 Task: Check a repository's "Project Labels" to categorize issues.
Action: Mouse moved to (1032, 56)
Screenshot: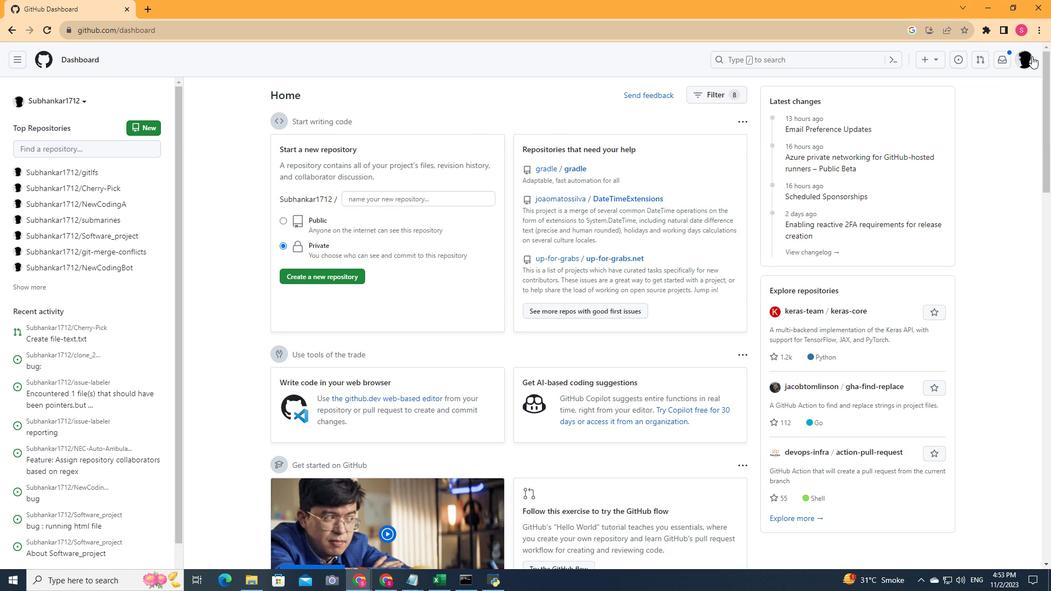 
Action: Mouse pressed left at (1032, 56)
Screenshot: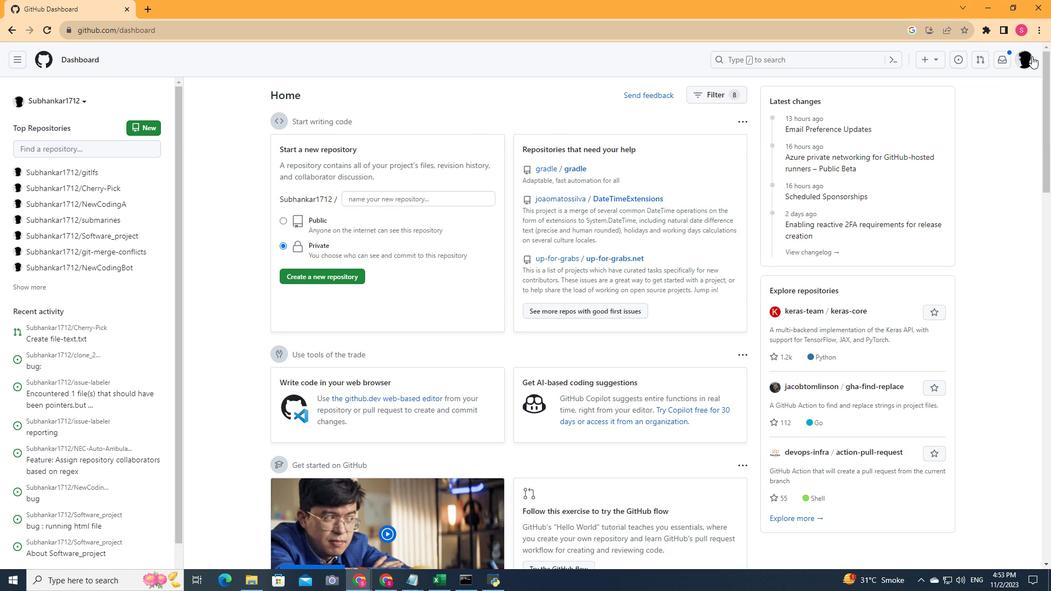 
Action: Mouse moved to (934, 145)
Screenshot: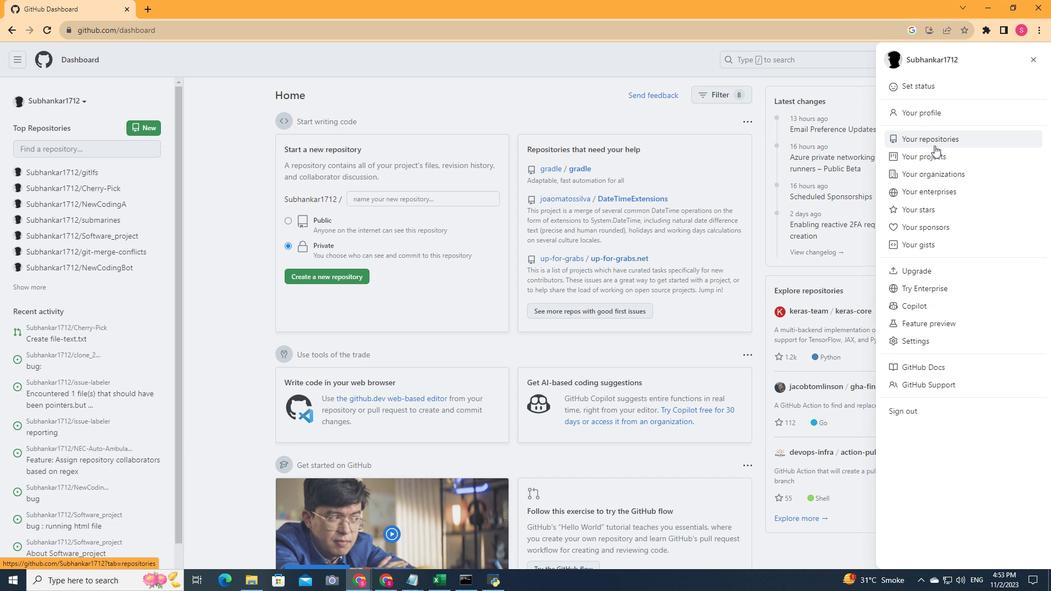 
Action: Mouse pressed left at (934, 145)
Screenshot: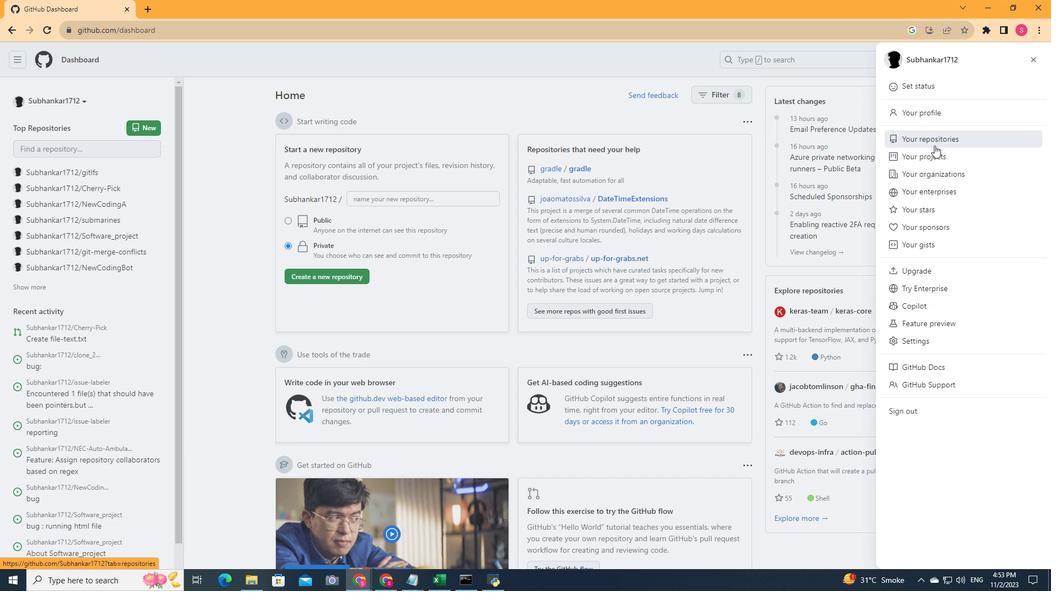 
Action: Mouse moved to (392, 163)
Screenshot: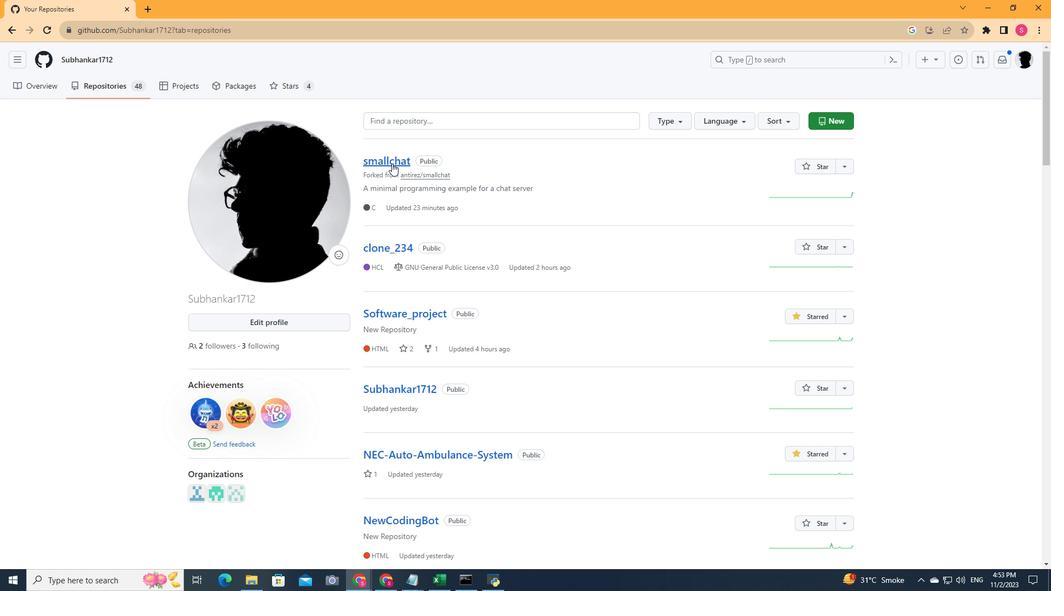 
Action: Mouse pressed left at (392, 163)
Screenshot: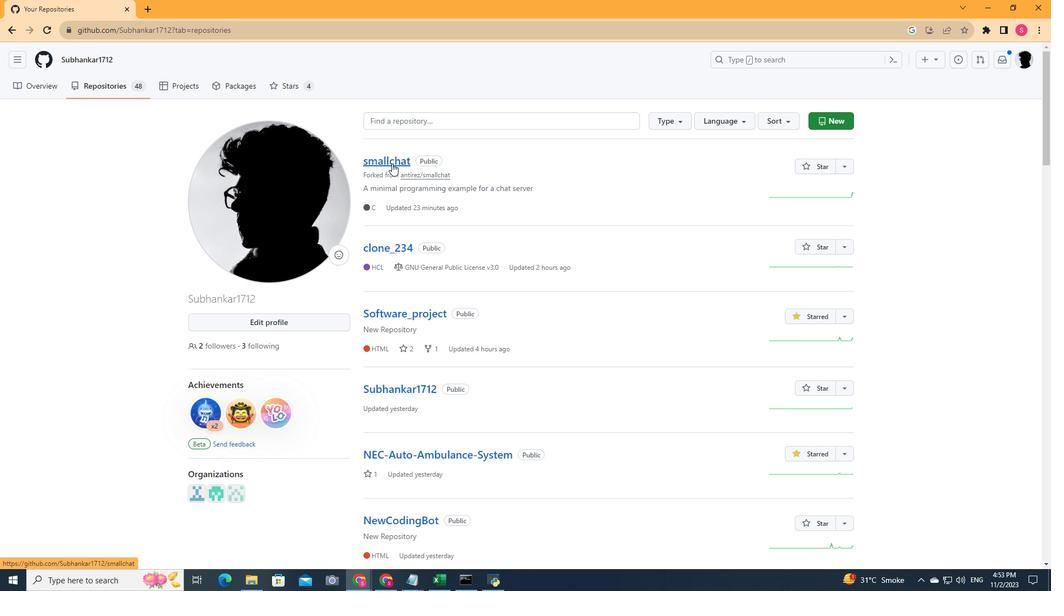 
Action: Mouse moved to (82, 86)
Screenshot: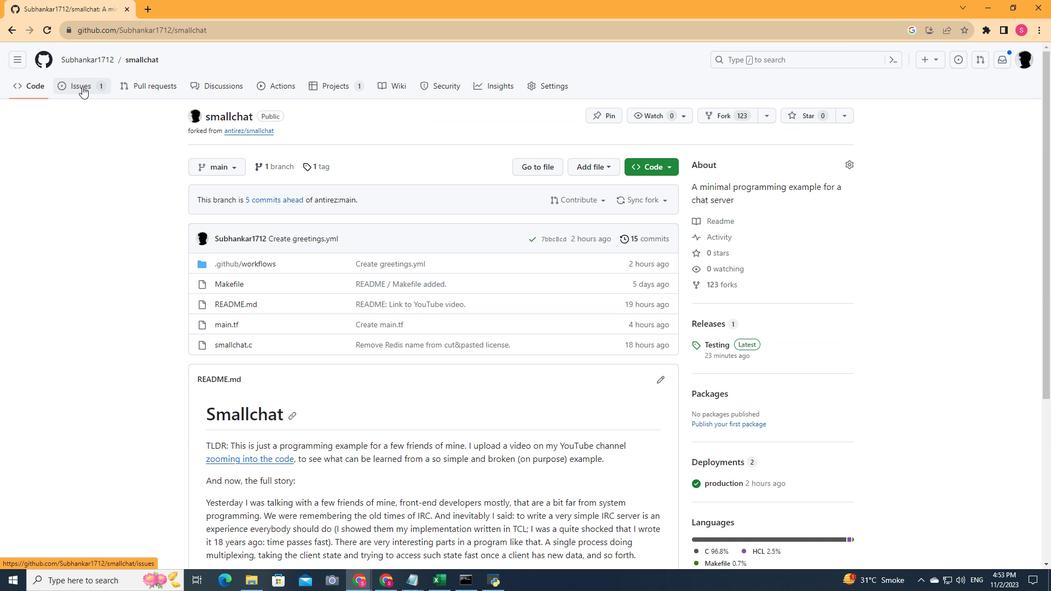 
Action: Mouse pressed left at (82, 86)
Screenshot: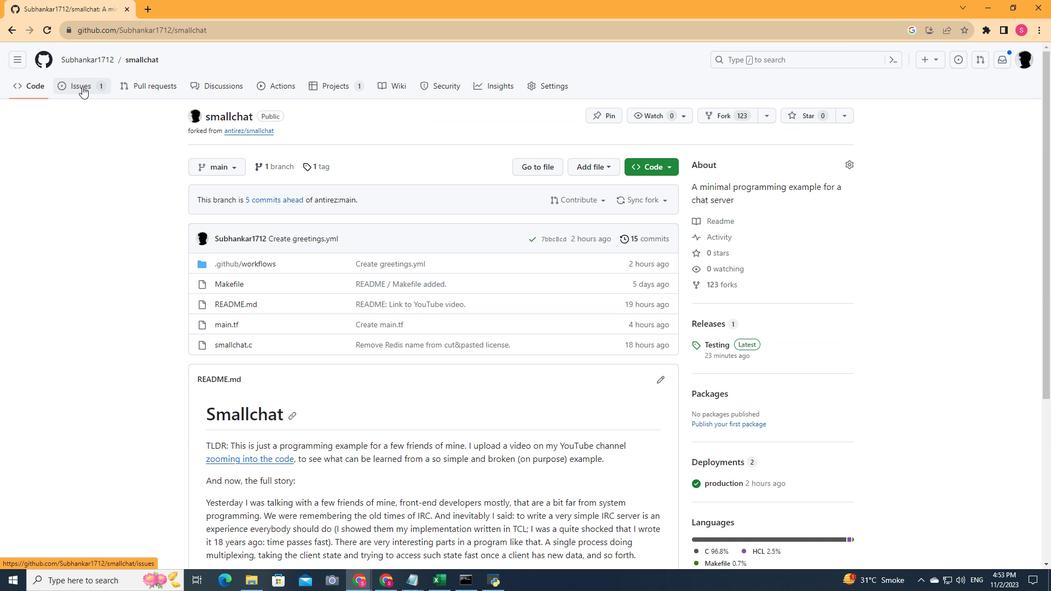 
Action: Mouse moved to (671, 118)
Screenshot: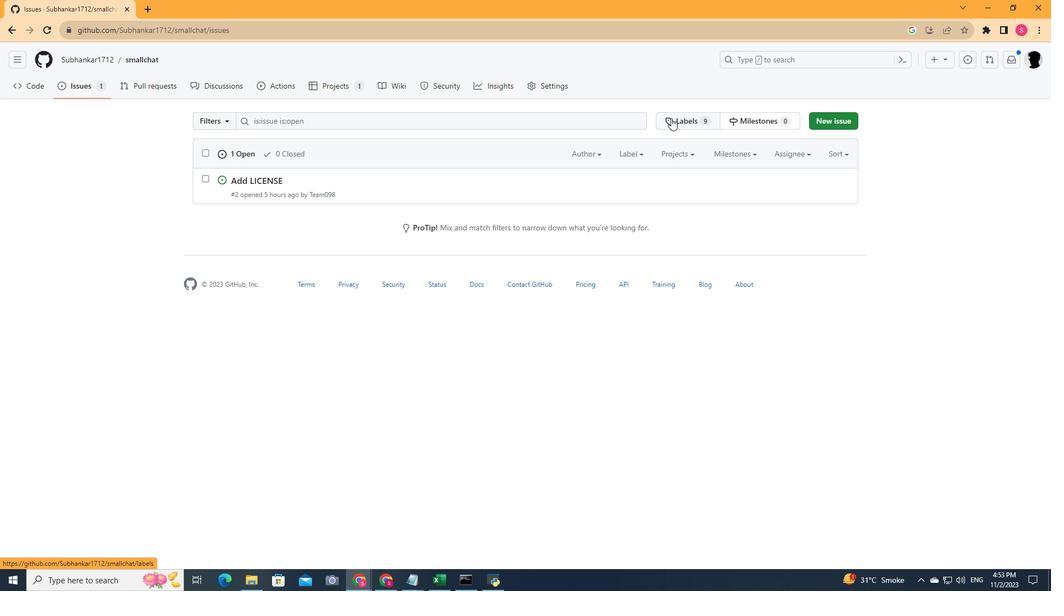
Action: Mouse pressed left at (671, 118)
Screenshot: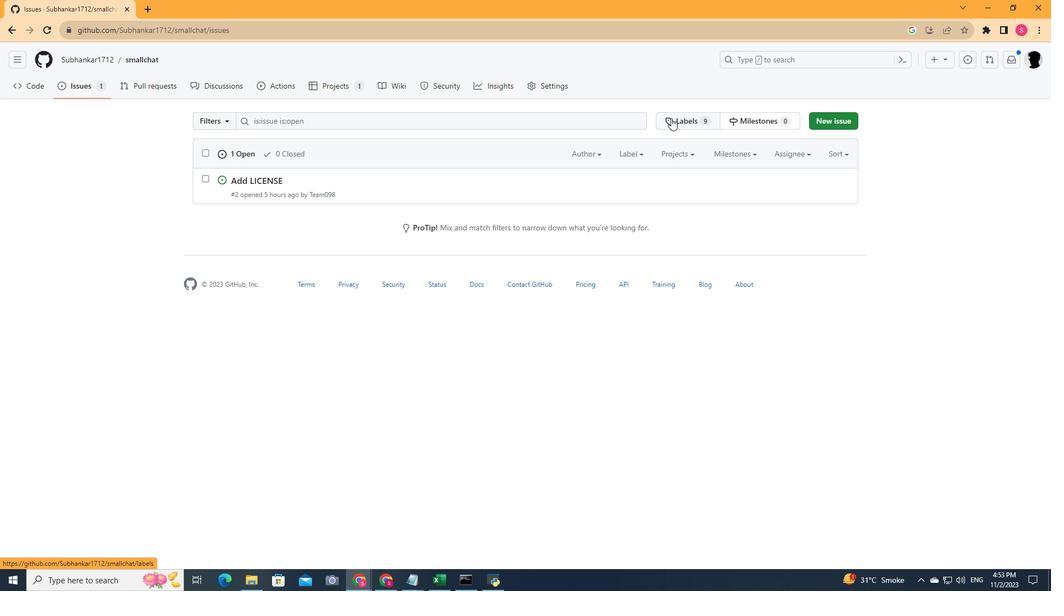 
Action: Mouse moved to (664, 210)
Screenshot: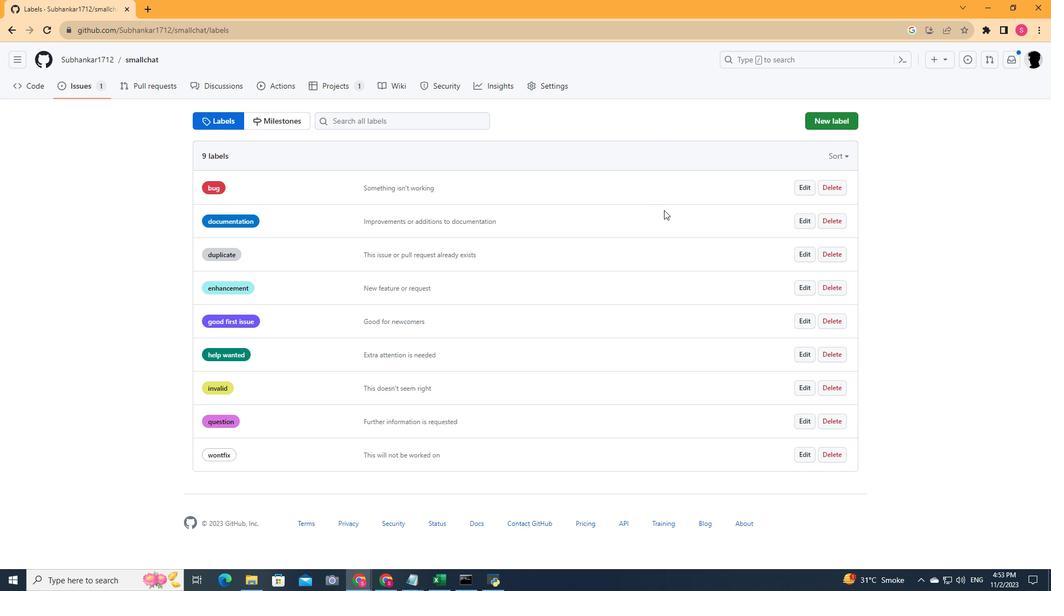 
Action: Mouse scrolled (664, 209) with delta (0, 0)
Screenshot: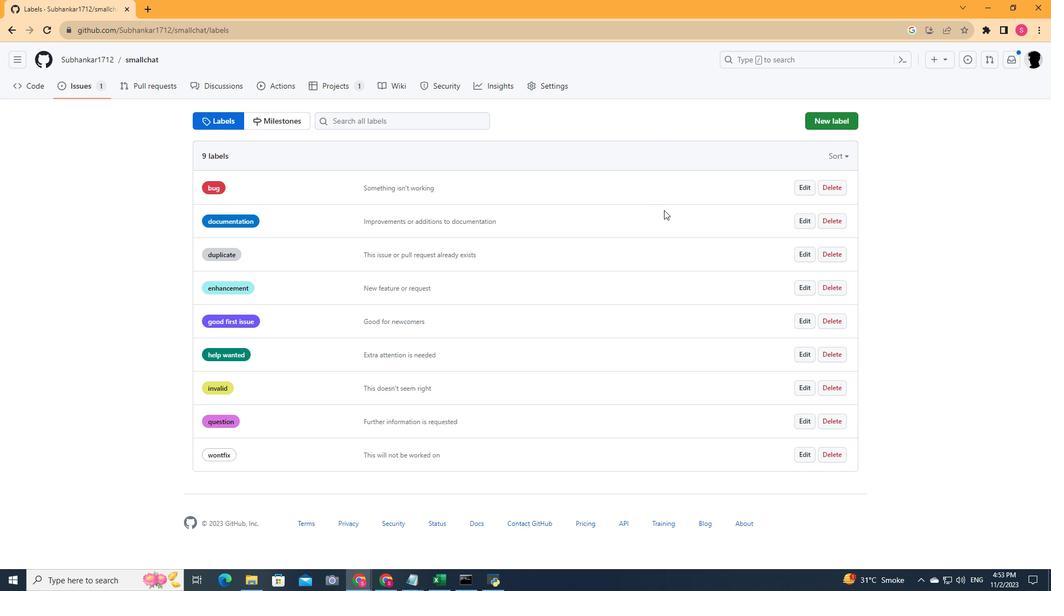 
Action: Mouse scrolled (664, 209) with delta (0, 0)
Screenshot: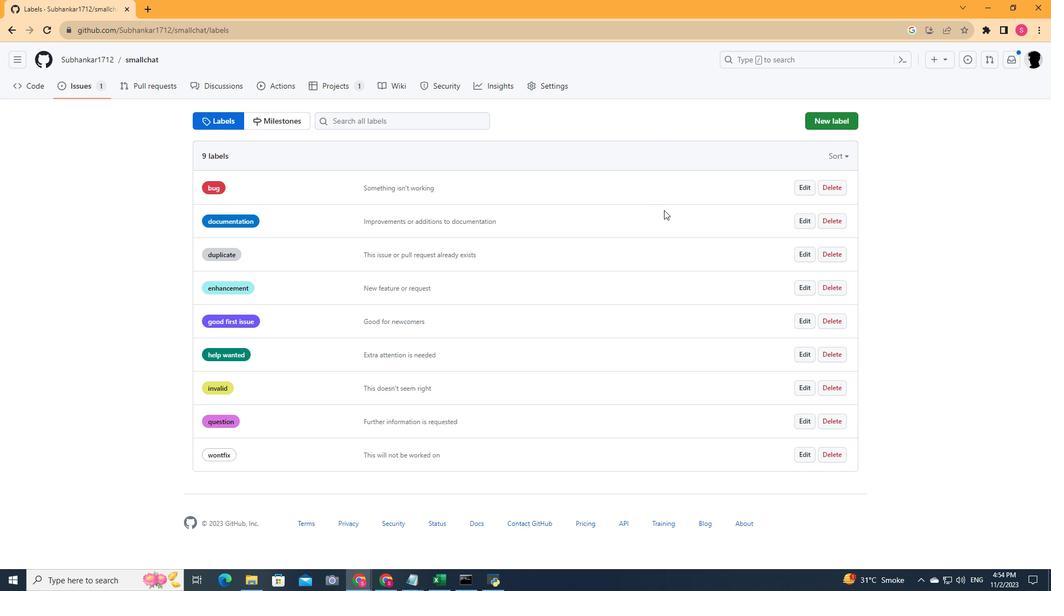 
Action: Mouse scrolled (664, 209) with delta (0, 0)
Screenshot: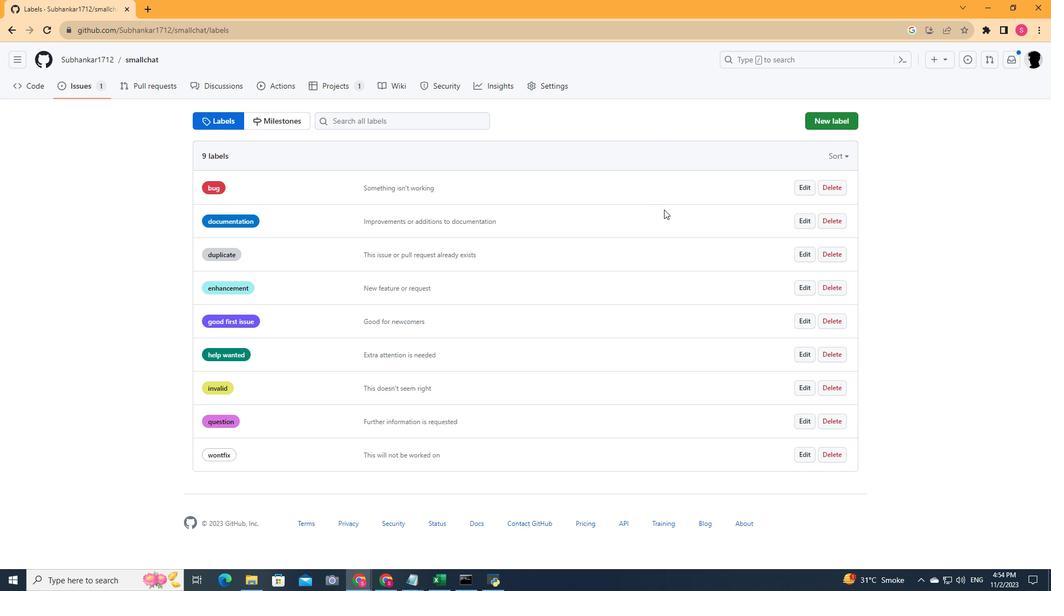 
Action: Mouse scrolled (664, 209) with delta (0, 0)
Screenshot: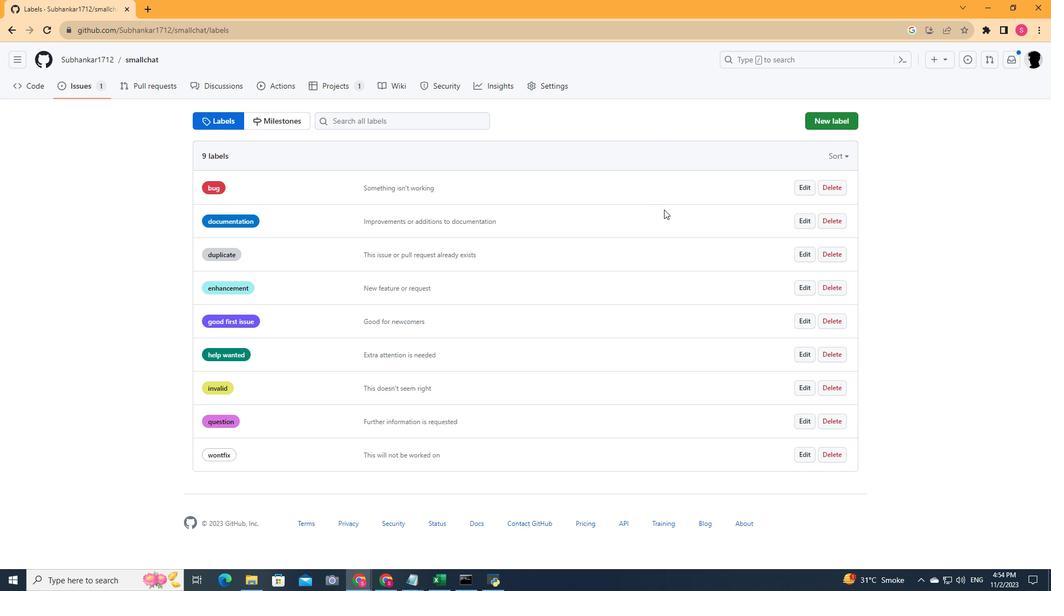 
Action: Mouse moved to (664, 209)
Screenshot: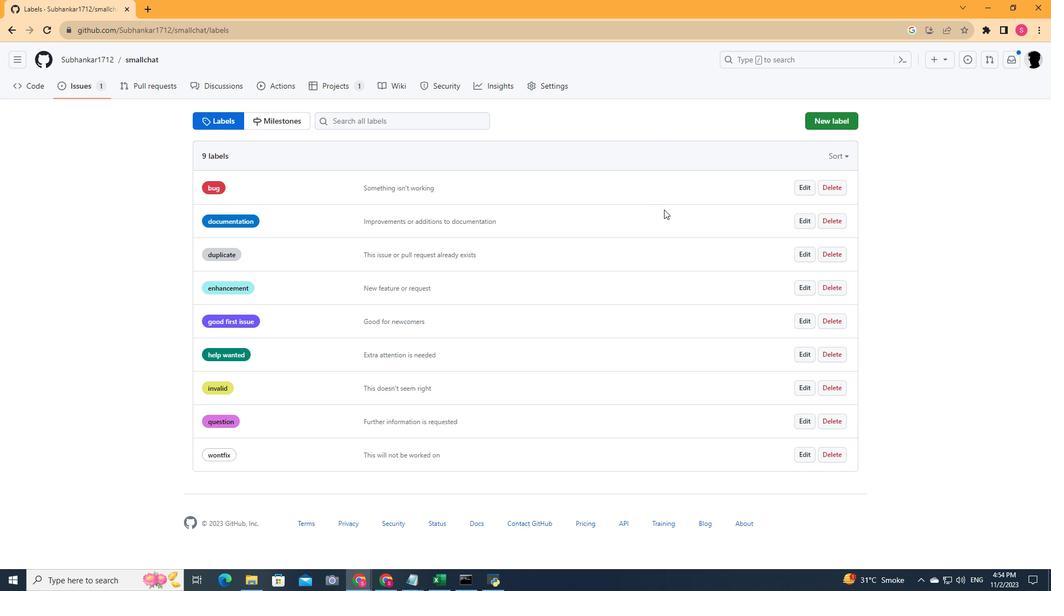 
Action: Mouse scrolled (664, 209) with delta (0, 0)
Screenshot: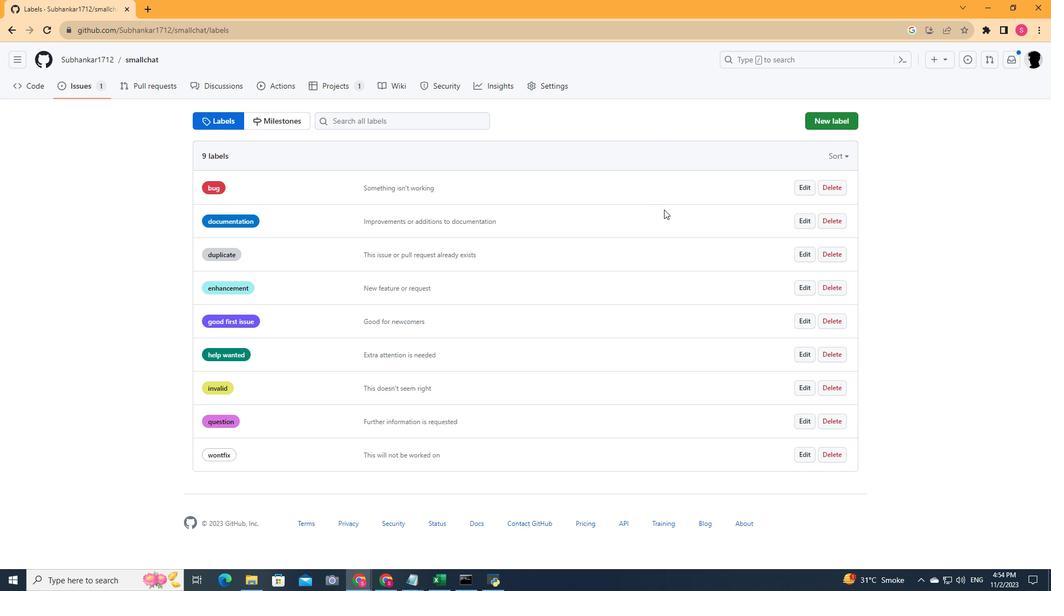 
Action: Mouse scrolled (664, 209) with delta (0, 0)
Screenshot: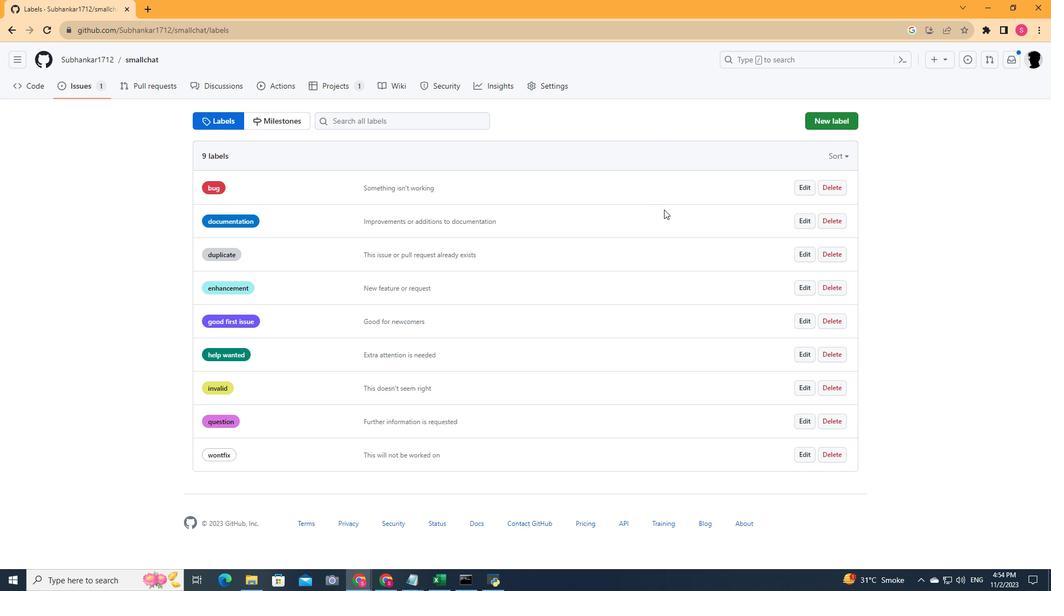 
Action: Mouse moved to (664, 209)
Screenshot: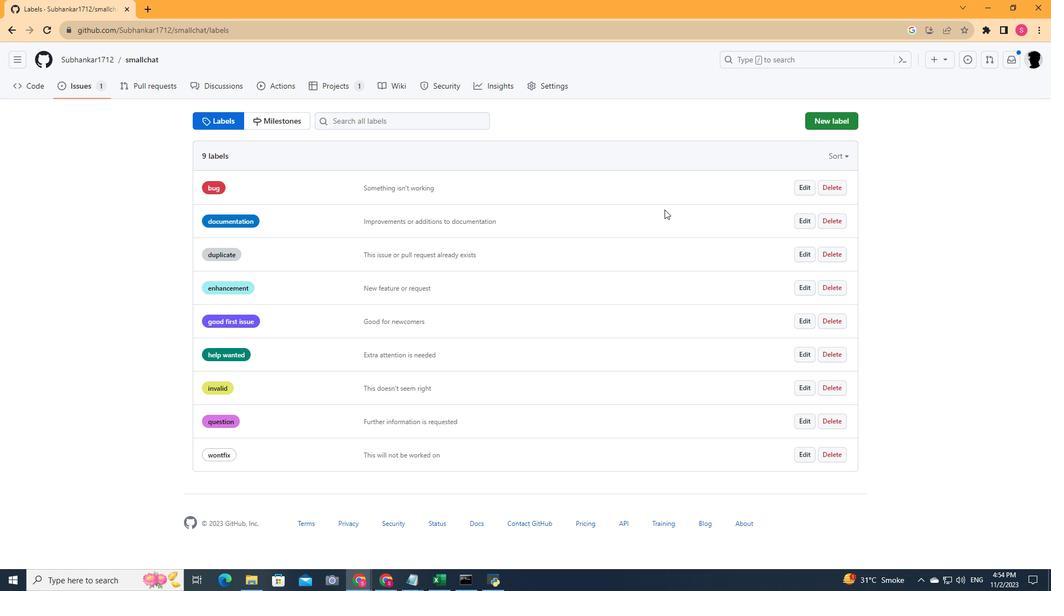 
Action: Mouse scrolled (664, 210) with delta (0, 0)
Screenshot: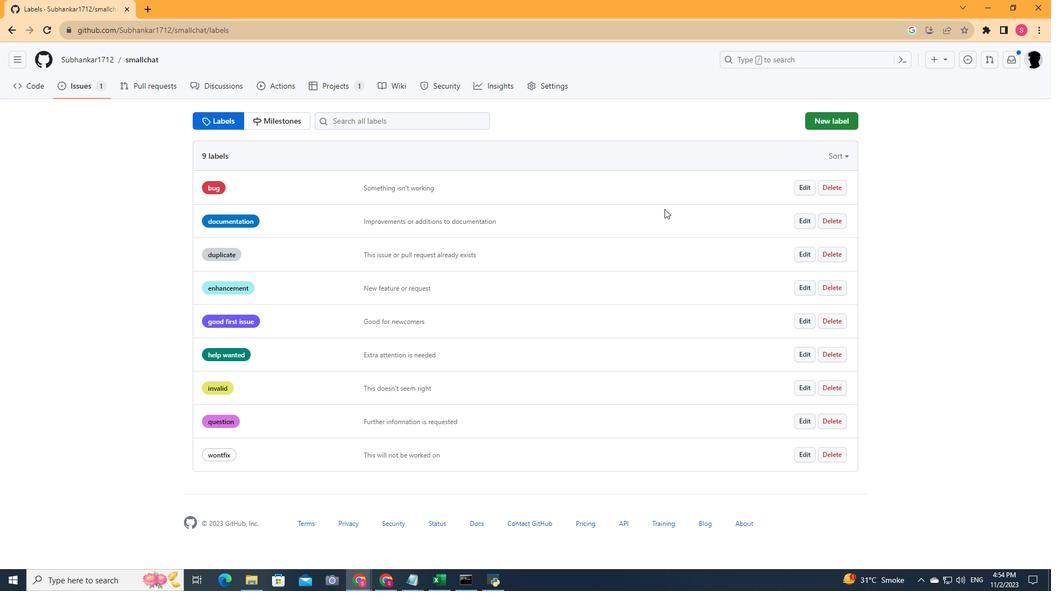 
Action: Mouse scrolled (664, 210) with delta (0, 0)
Screenshot: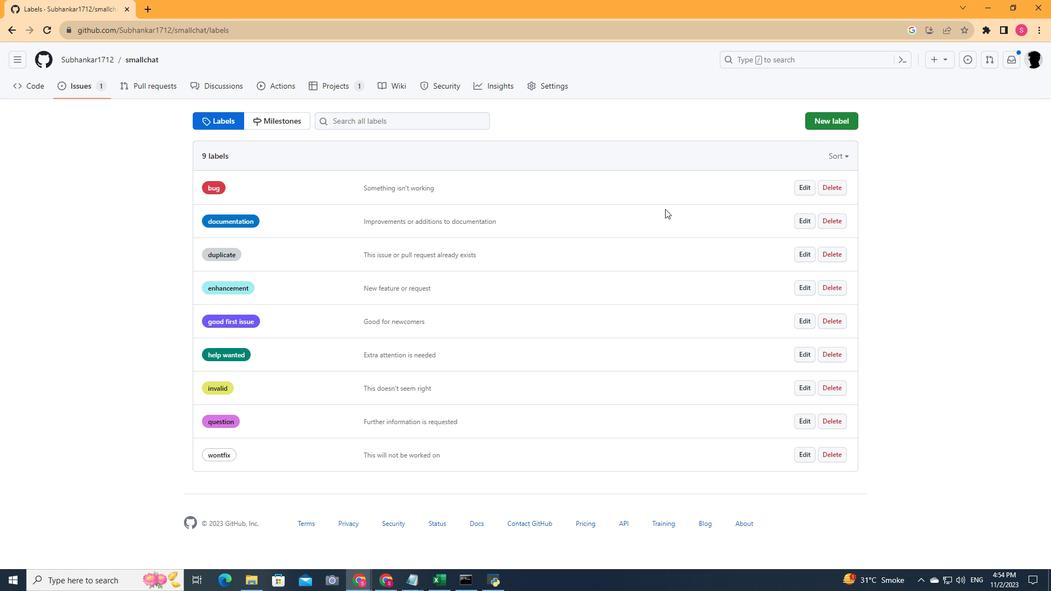 
Action: Mouse moved to (664, 209)
Screenshot: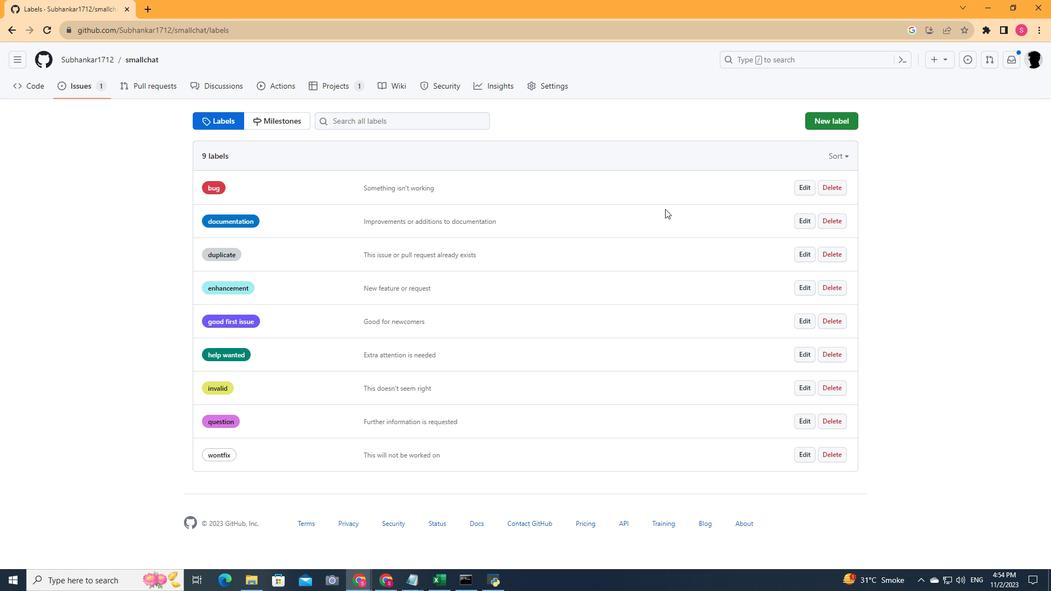 
Action: Mouse scrolled (664, 209) with delta (0, 0)
Screenshot: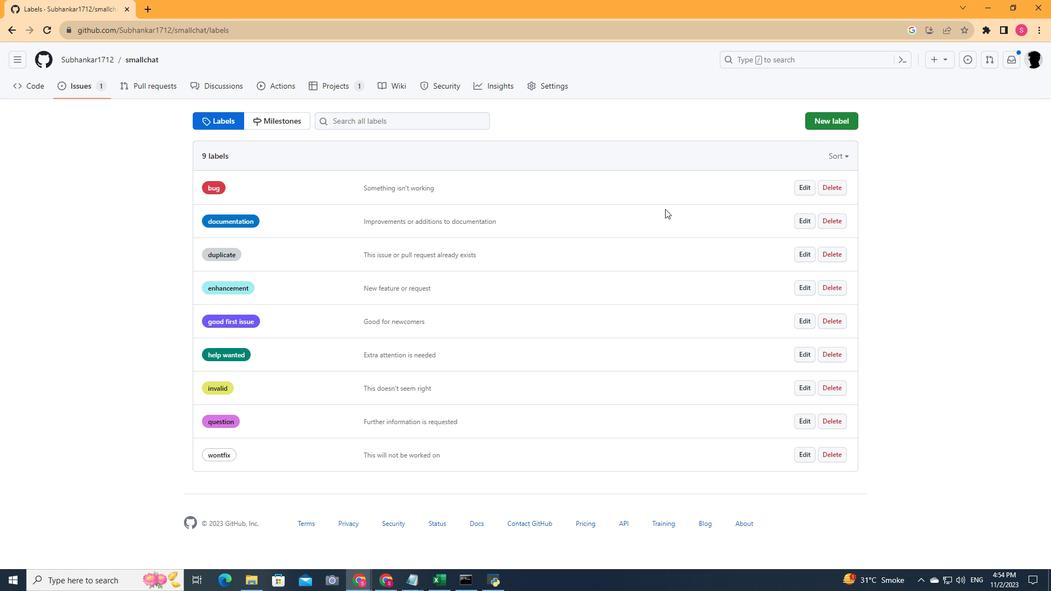 
Action: Mouse moved to (665, 209)
Screenshot: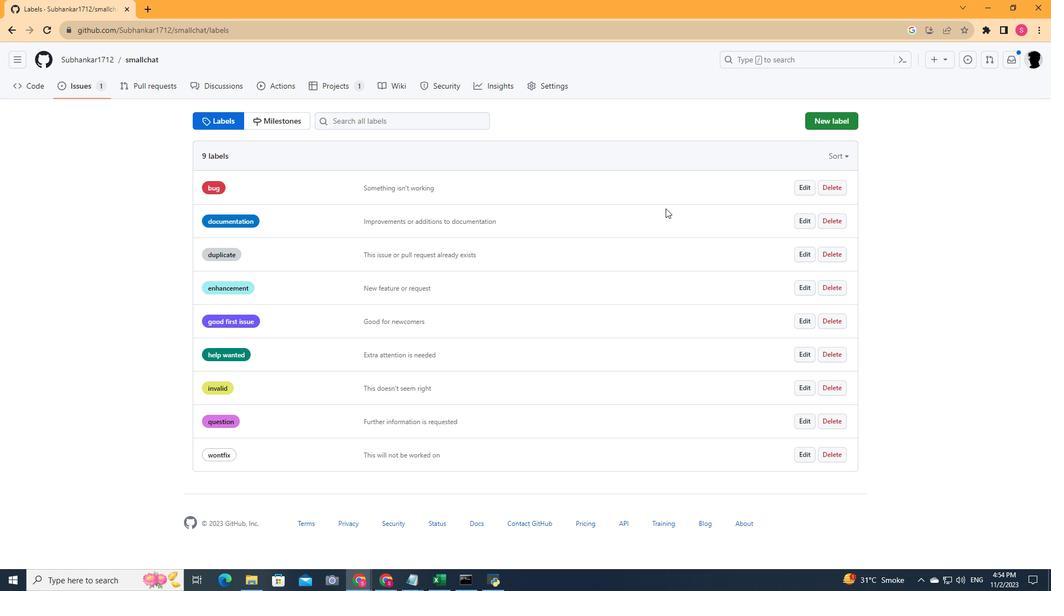 
Action: Mouse scrolled (665, 209) with delta (0, 0)
Screenshot: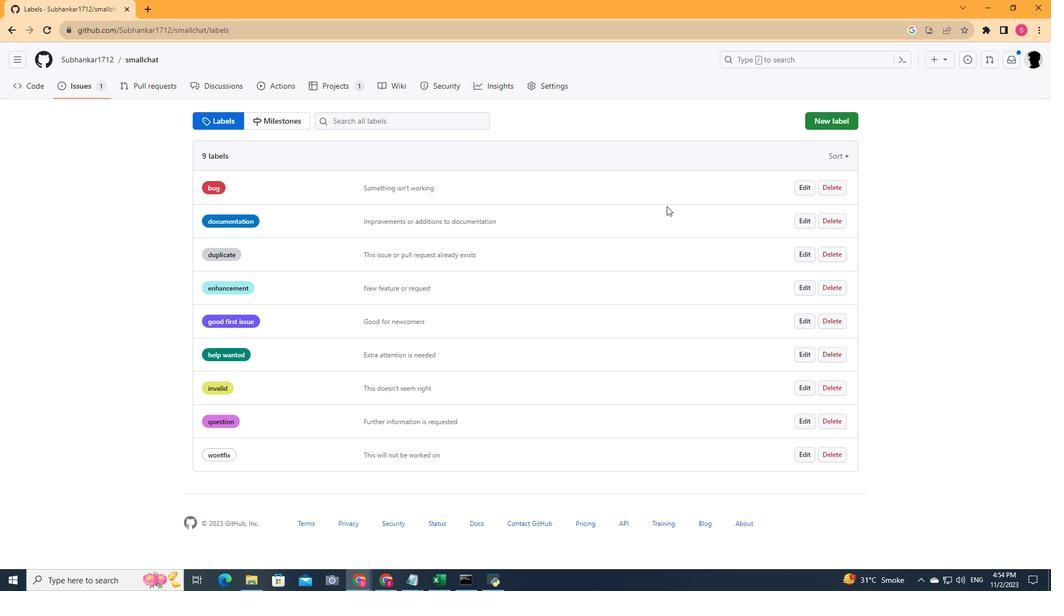 
Action: Mouse moved to (665, 208)
Screenshot: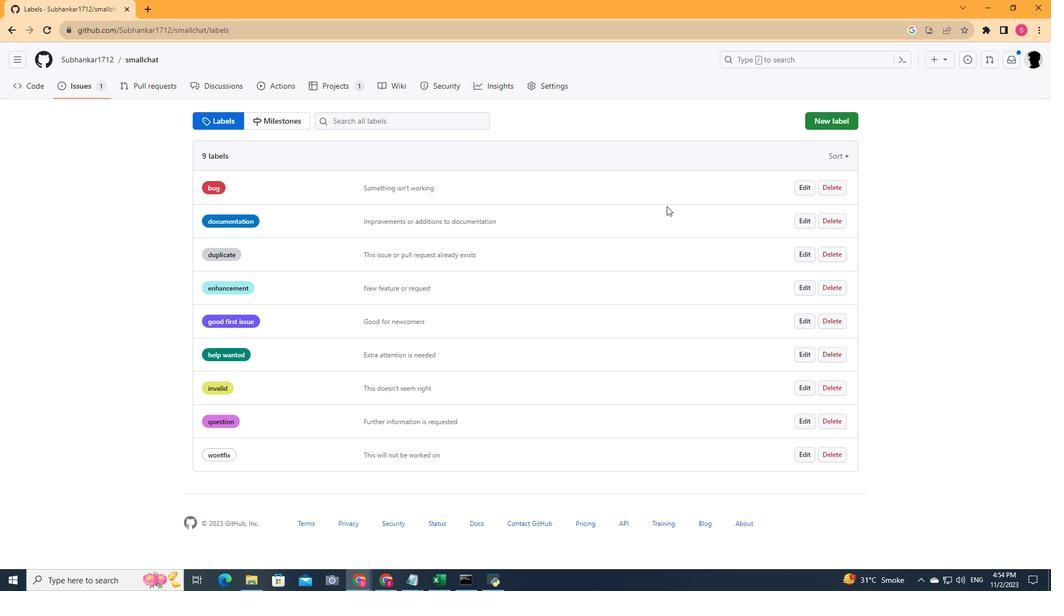 
Action: Mouse scrolled (665, 209) with delta (0, 0)
Screenshot: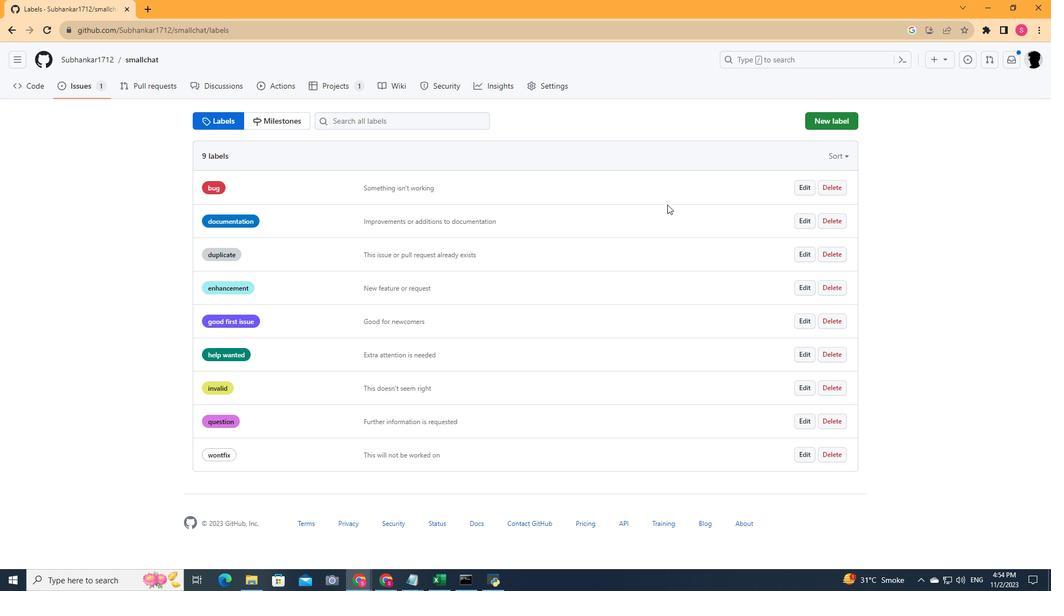 
Action: Mouse moved to (521, 237)
Screenshot: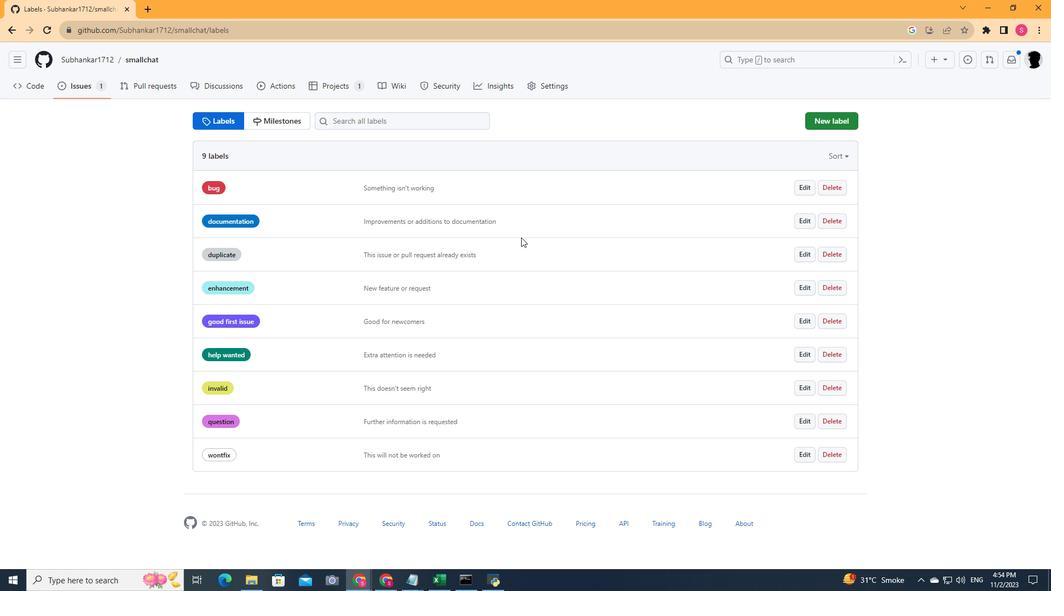 
Action: Mouse scrolled (521, 237) with delta (0, 0)
Screenshot: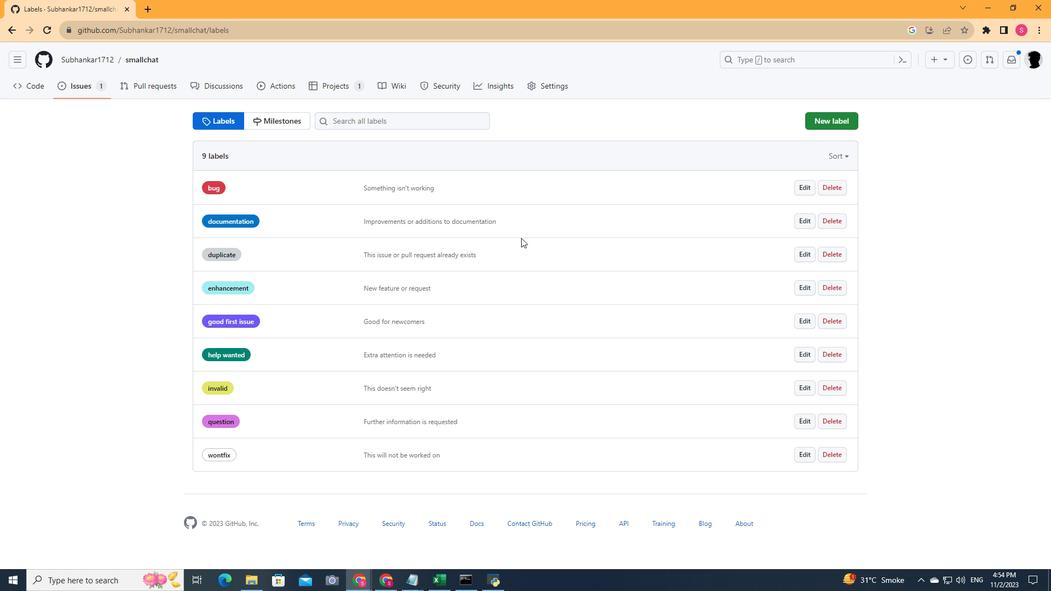 
Action: Mouse scrolled (521, 237) with delta (0, 0)
Screenshot: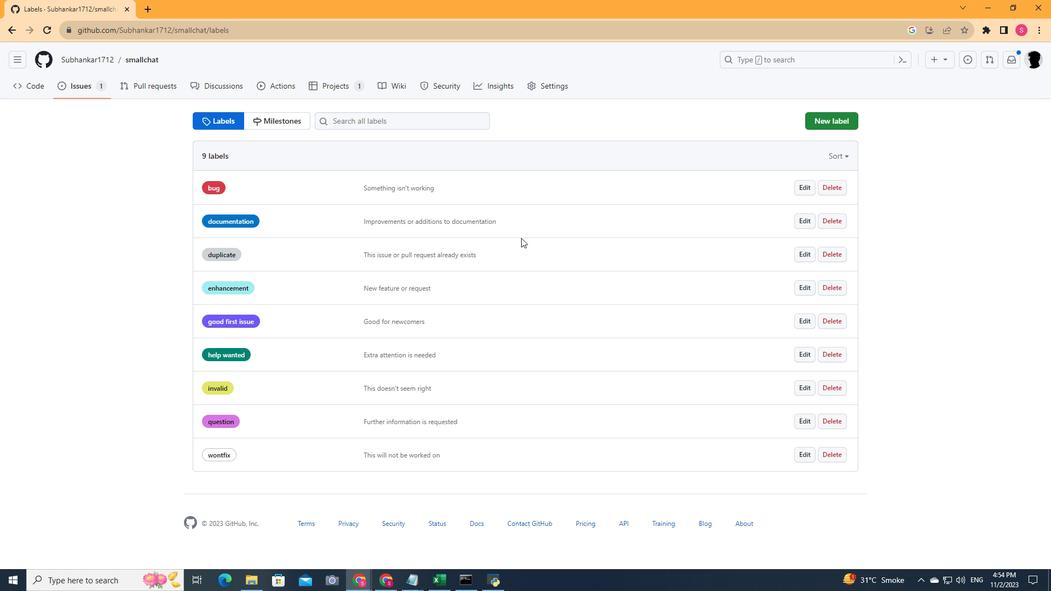 
Action: Mouse moved to (521, 238)
Screenshot: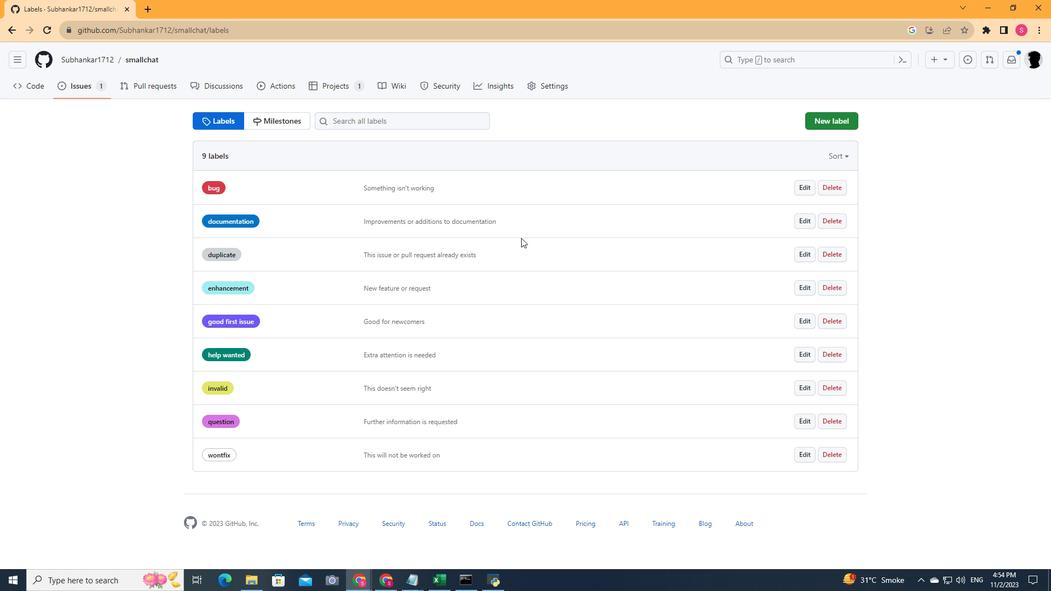 
Action: Mouse scrolled (521, 237) with delta (0, 0)
Screenshot: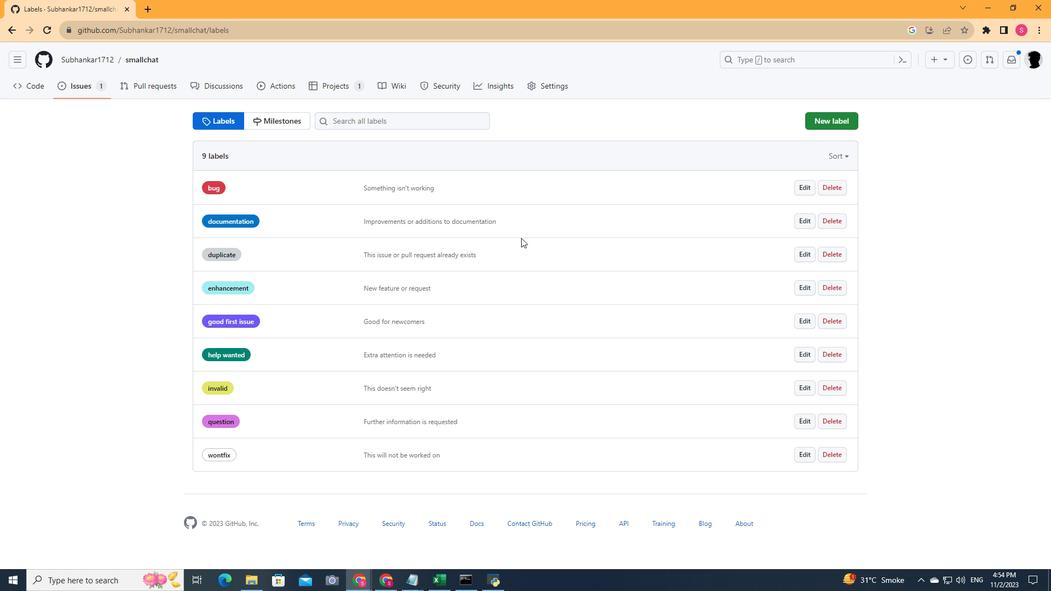 
Action: Mouse scrolled (521, 237) with delta (0, 0)
Screenshot: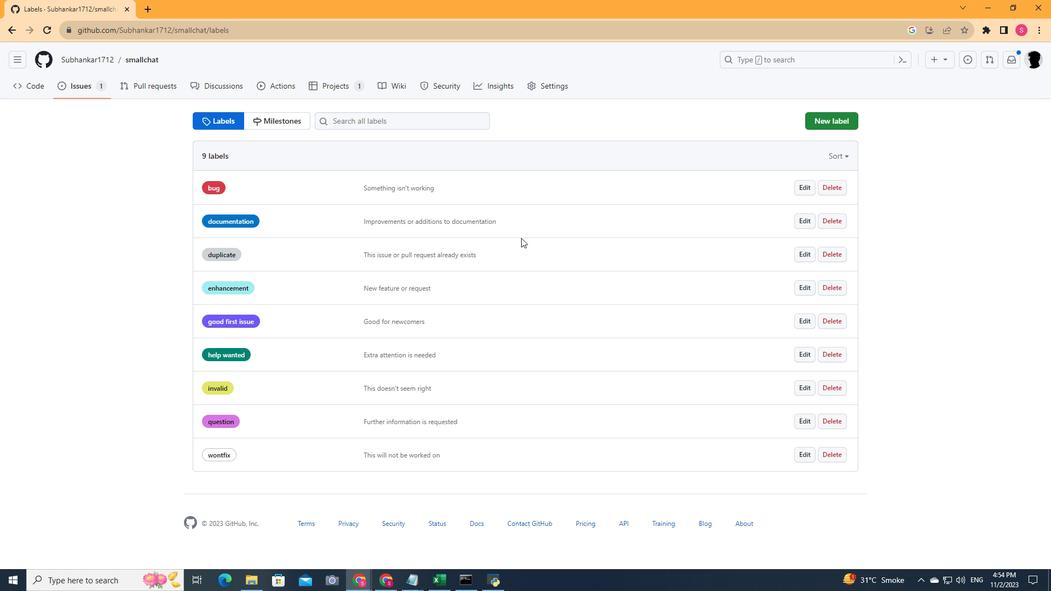 
Action: Mouse scrolled (521, 237) with delta (0, 0)
Screenshot: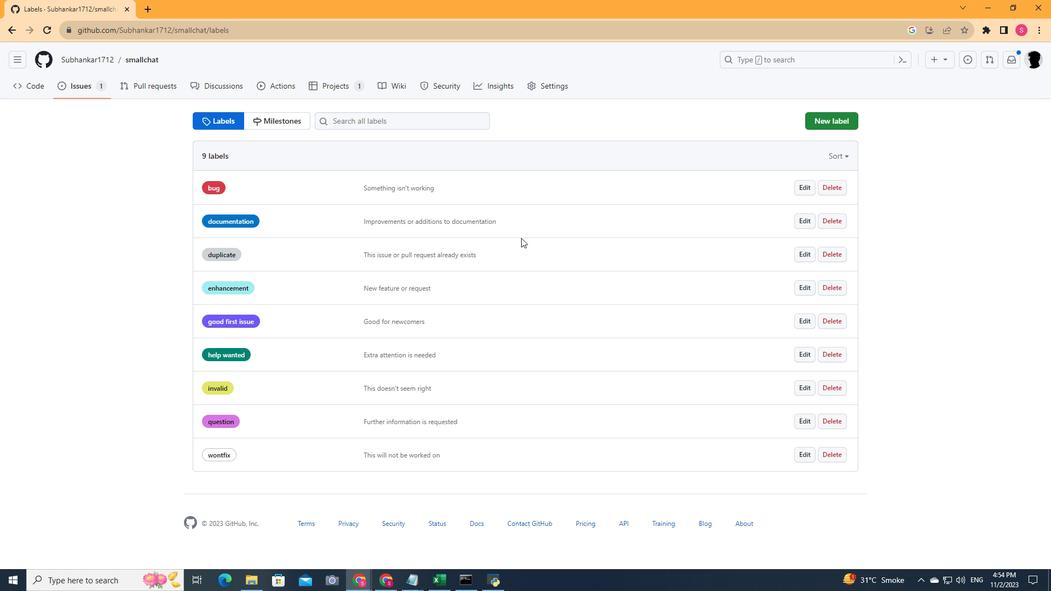 
Action: Mouse moved to (521, 238)
Screenshot: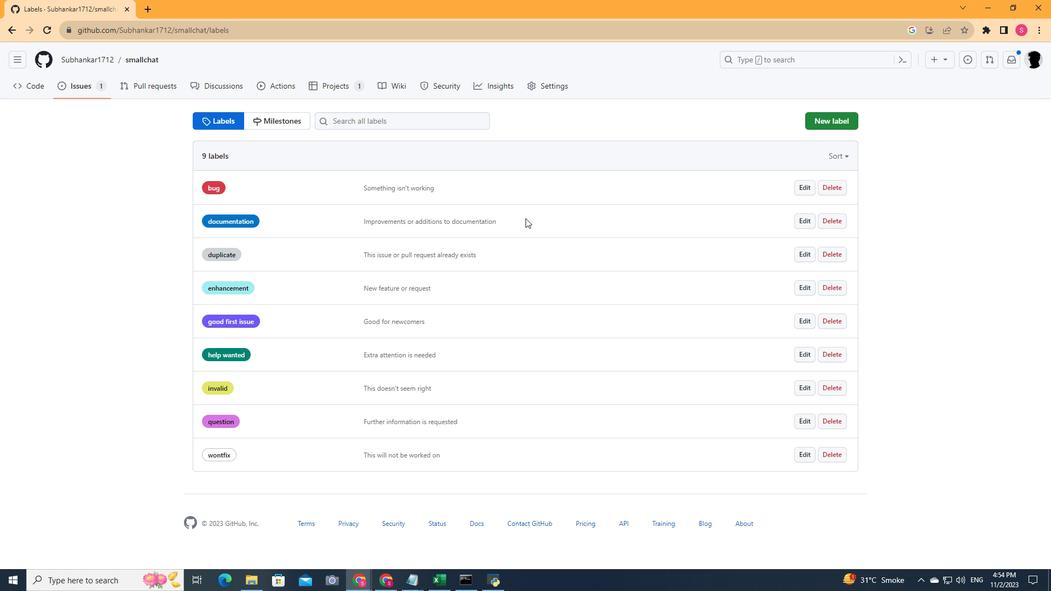 
Action: Mouse scrolled (521, 238) with delta (0, 0)
Screenshot: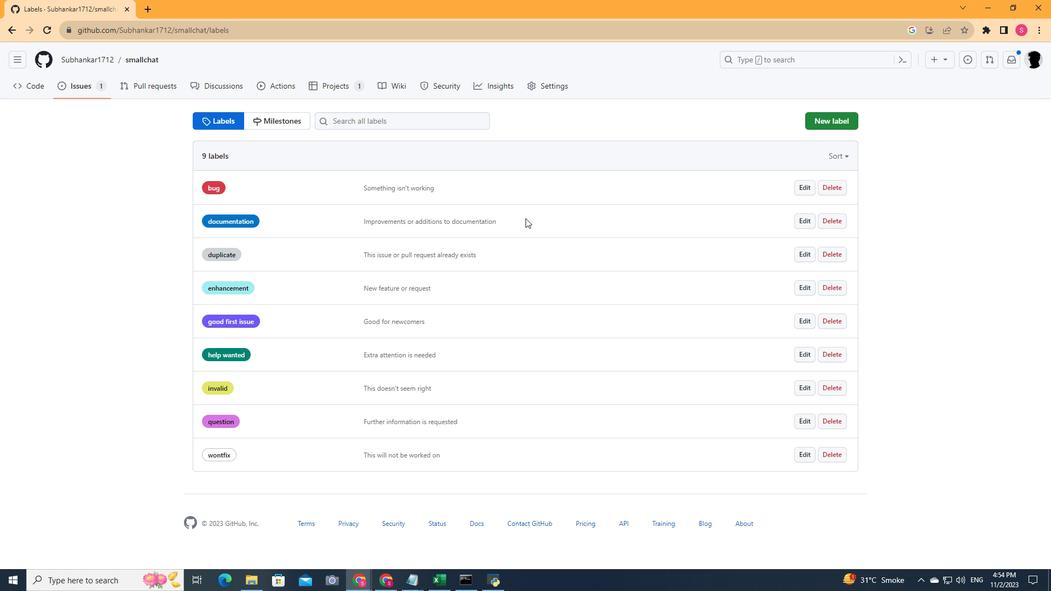 
Action: Mouse moved to (521, 236)
Screenshot: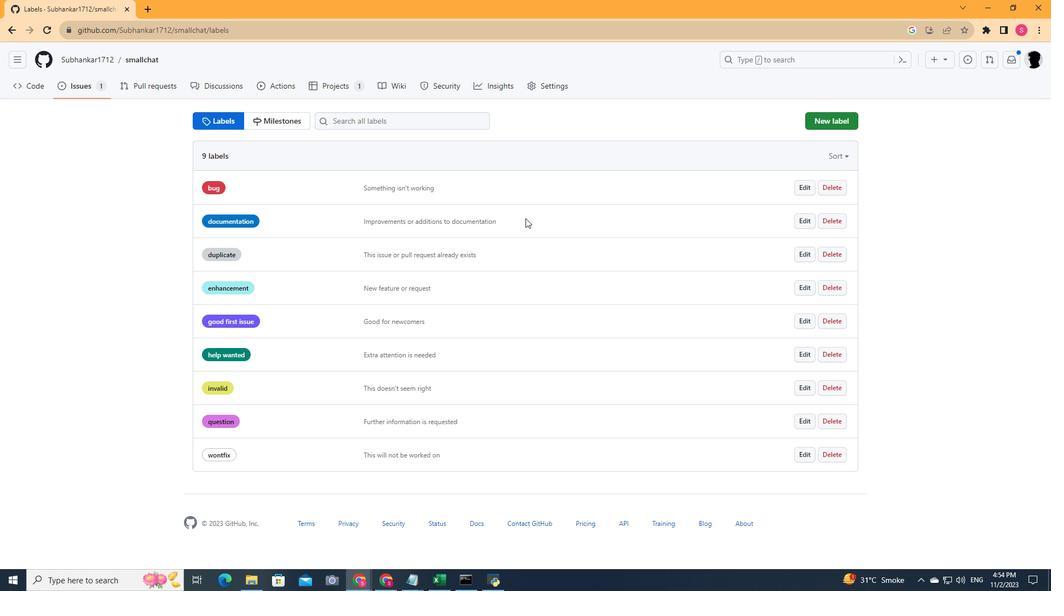 
Action: Mouse scrolled (521, 236) with delta (0, 0)
Screenshot: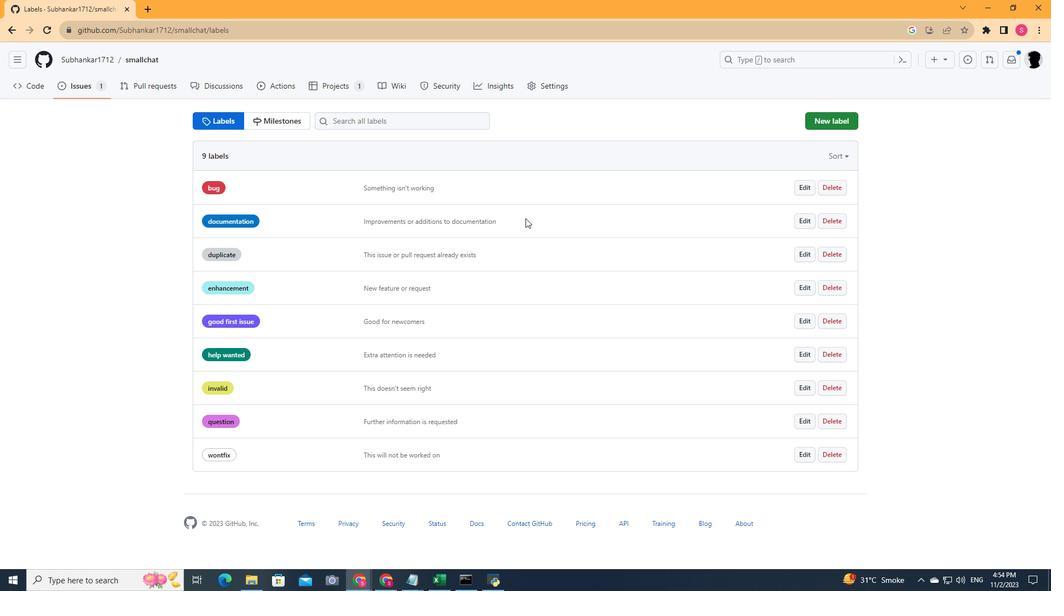 
Action: Mouse moved to (524, 229)
Screenshot: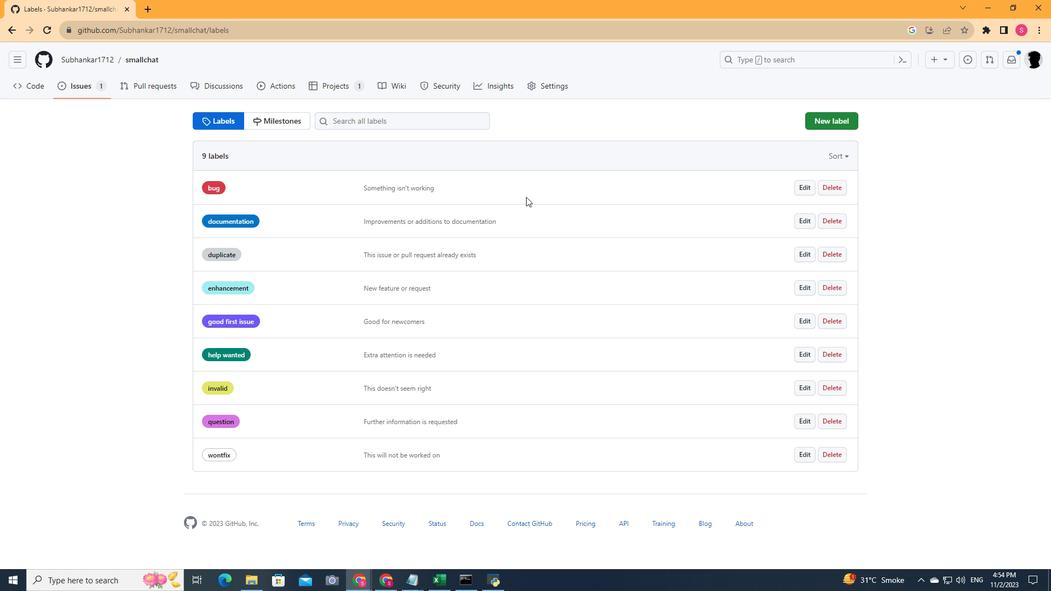
Action: Mouse scrolled (524, 230) with delta (0, 0)
Screenshot: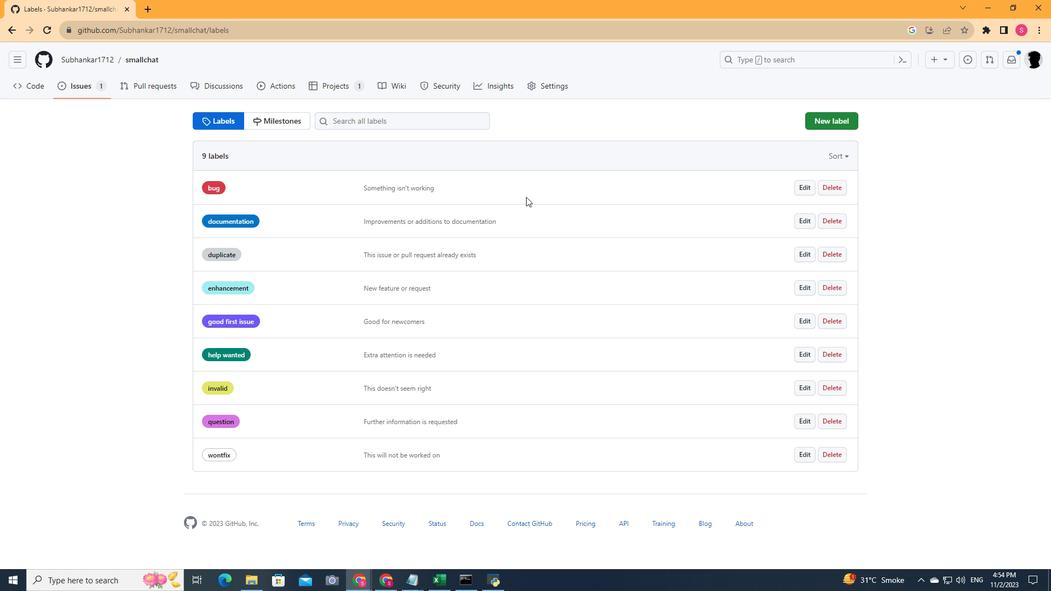 
Action: Mouse moved to (986, 107)
Screenshot: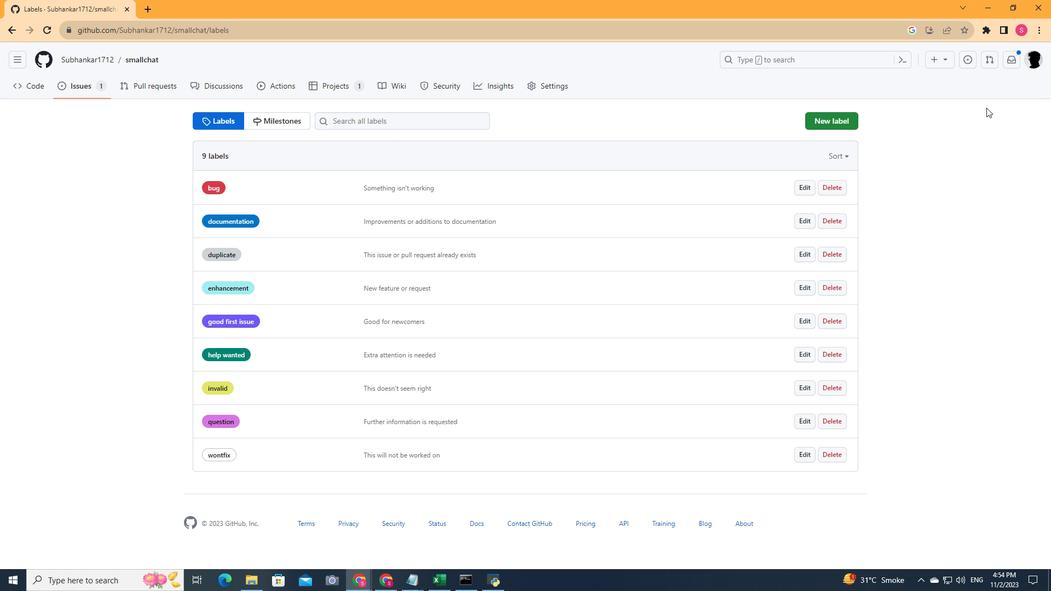 
